 Task: Create a rule when a start date more than 1 days ago is moved in a card by anyone.
Action: Mouse moved to (950, 59)
Screenshot: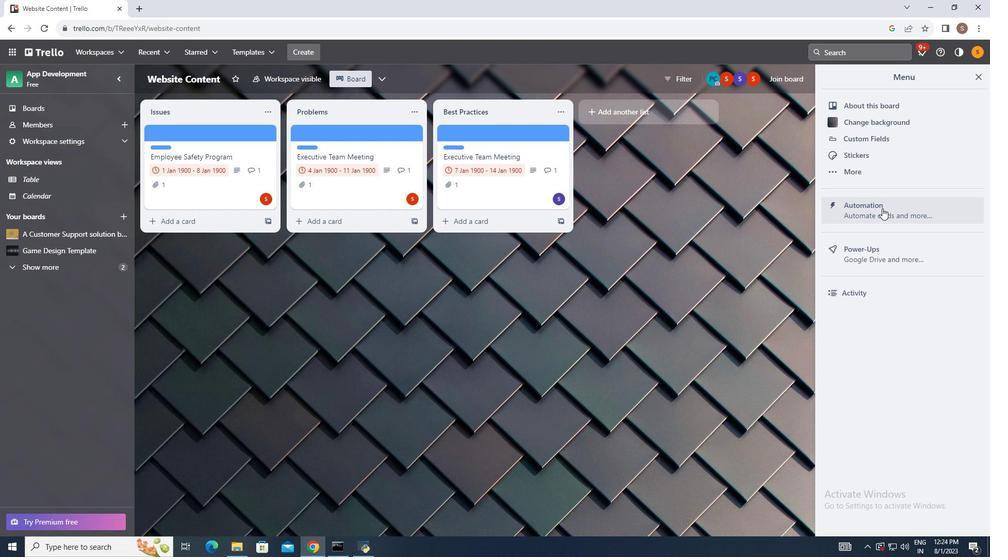 
Action: Mouse pressed left at (950, 59)
Screenshot: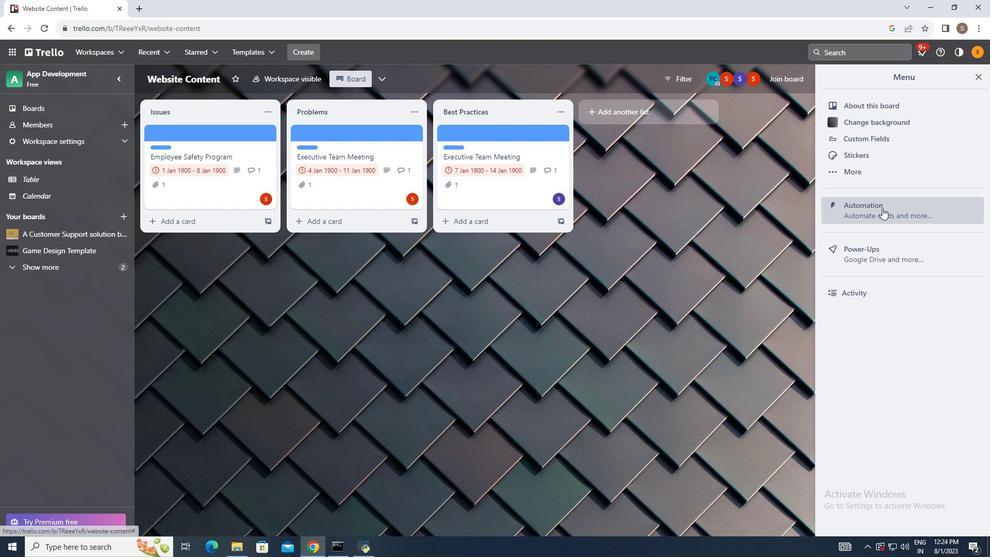
Action: Mouse moved to (862, 187)
Screenshot: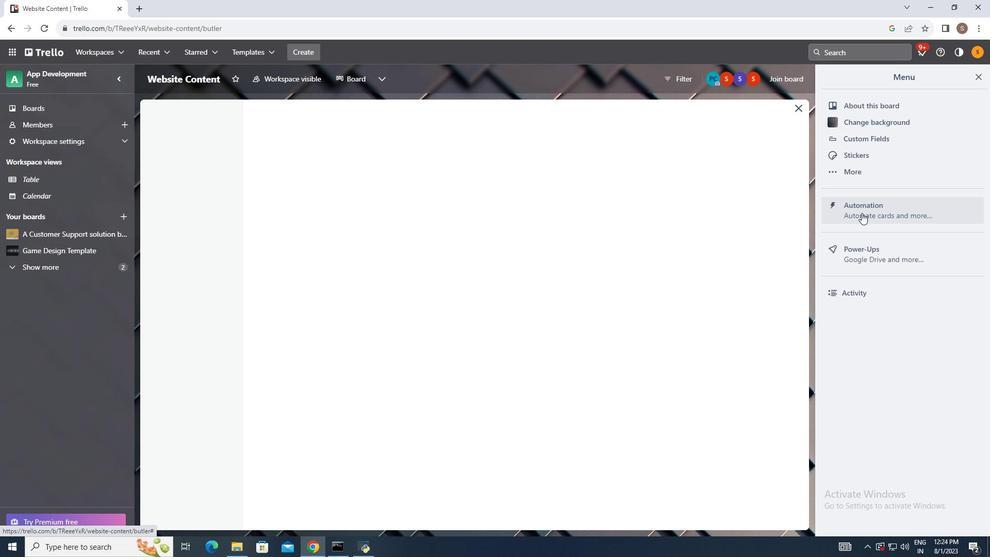 
Action: Mouse pressed left at (862, 187)
Screenshot: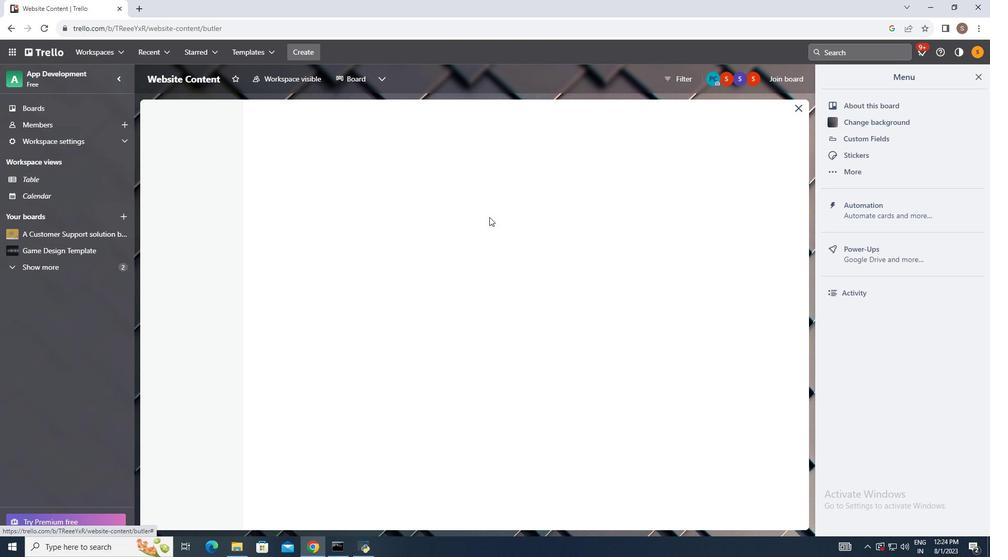 
Action: Mouse moved to (165, 151)
Screenshot: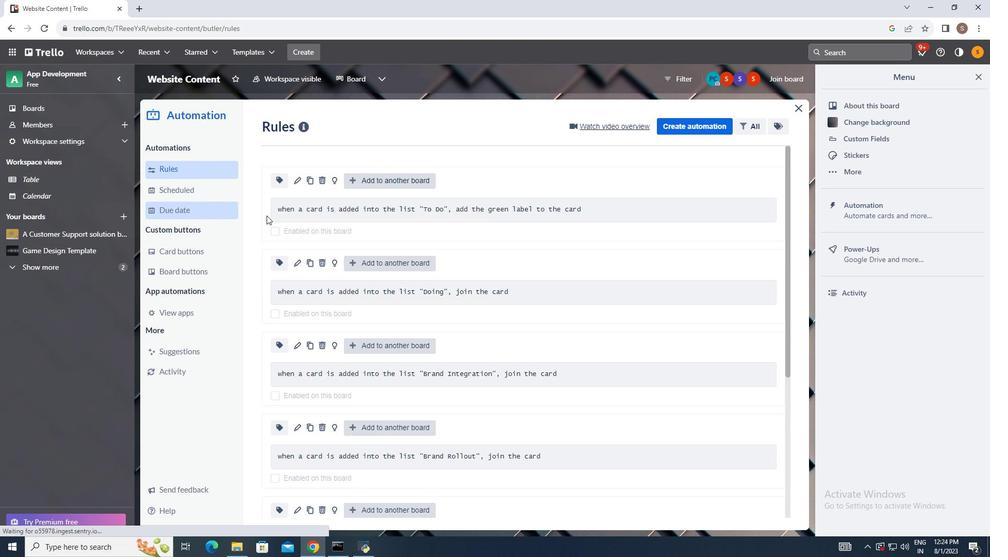 
Action: Mouse pressed left at (165, 151)
Screenshot: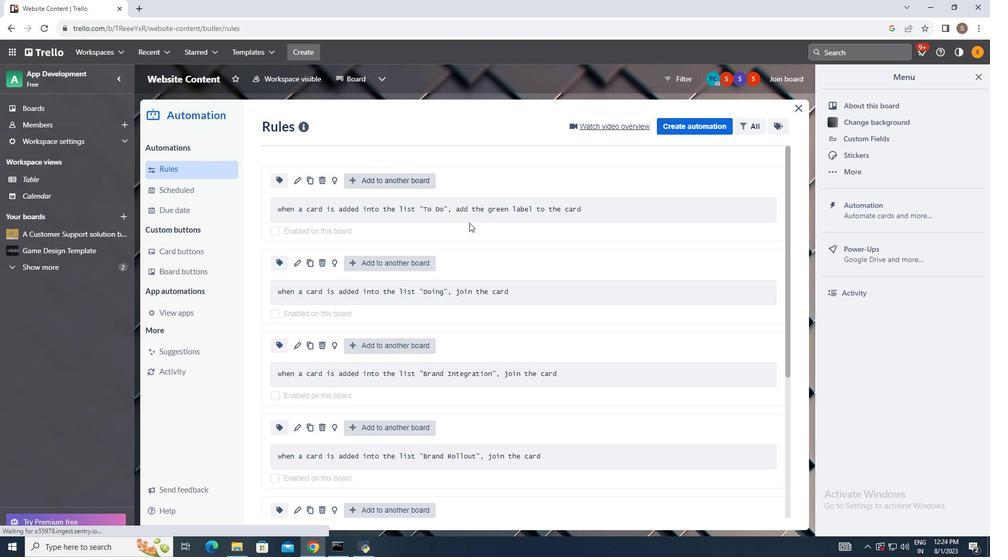 
Action: Mouse moved to (657, 108)
Screenshot: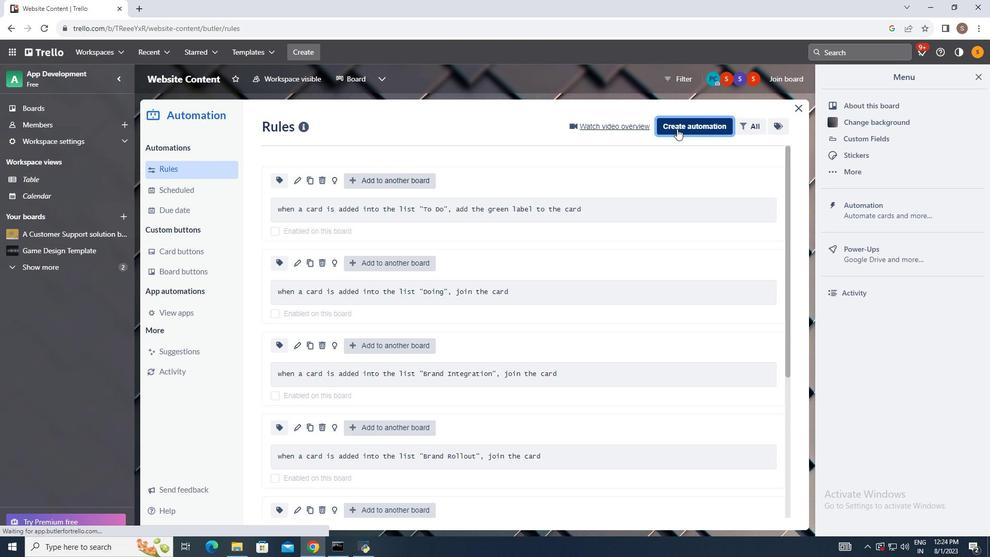 
Action: Mouse pressed left at (657, 108)
Screenshot: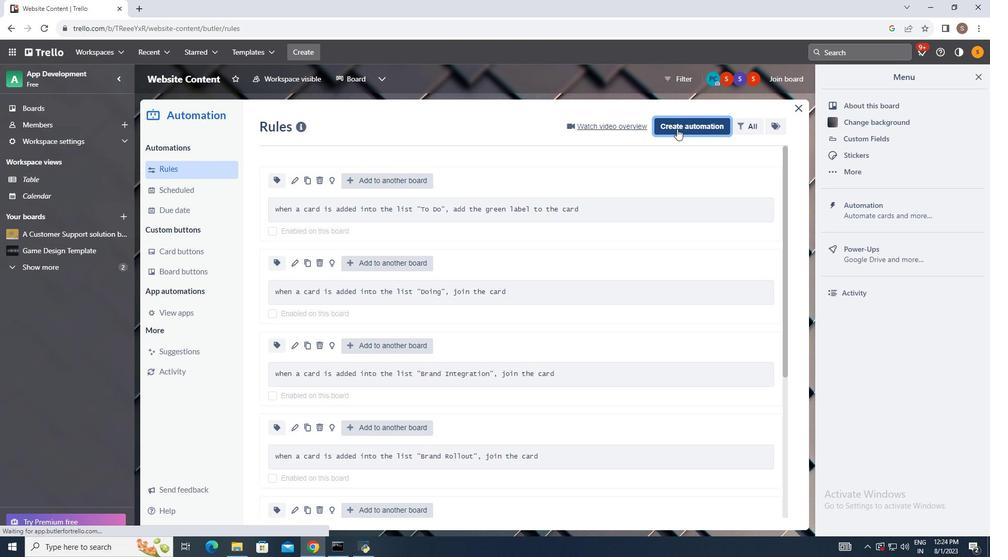 
Action: Mouse moved to (494, 200)
Screenshot: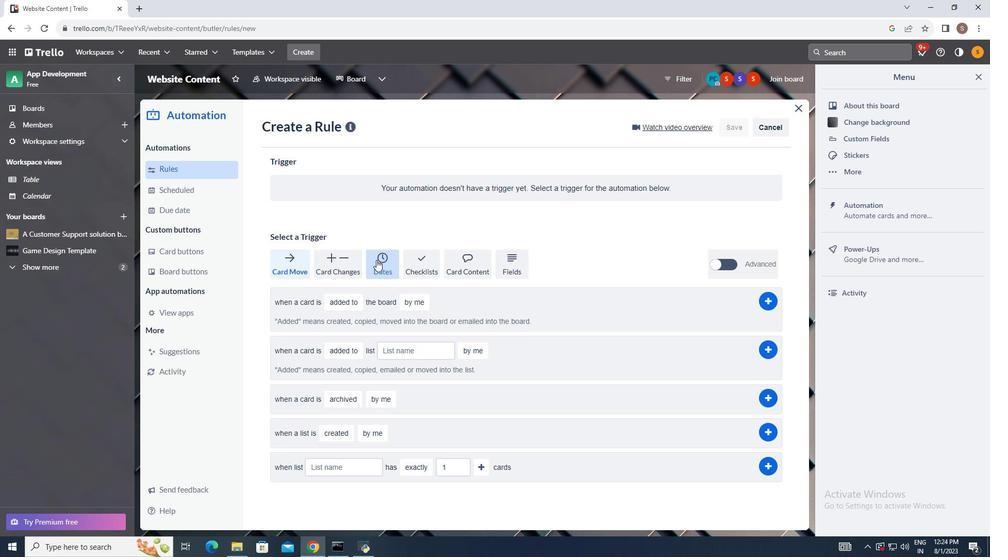 
Action: Mouse pressed left at (494, 200)
Screenshot: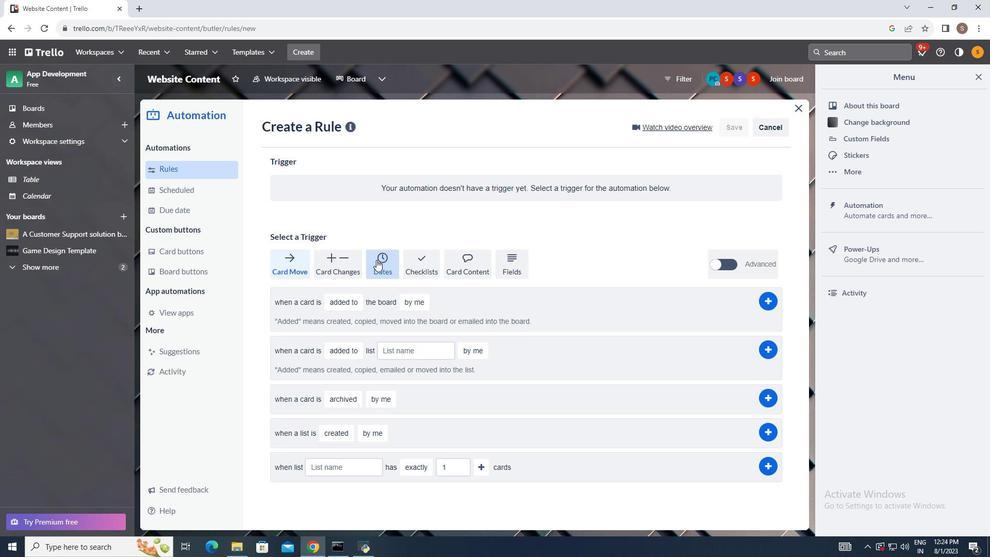 
Action: Mouse moved to (356, 239)
Screenshot: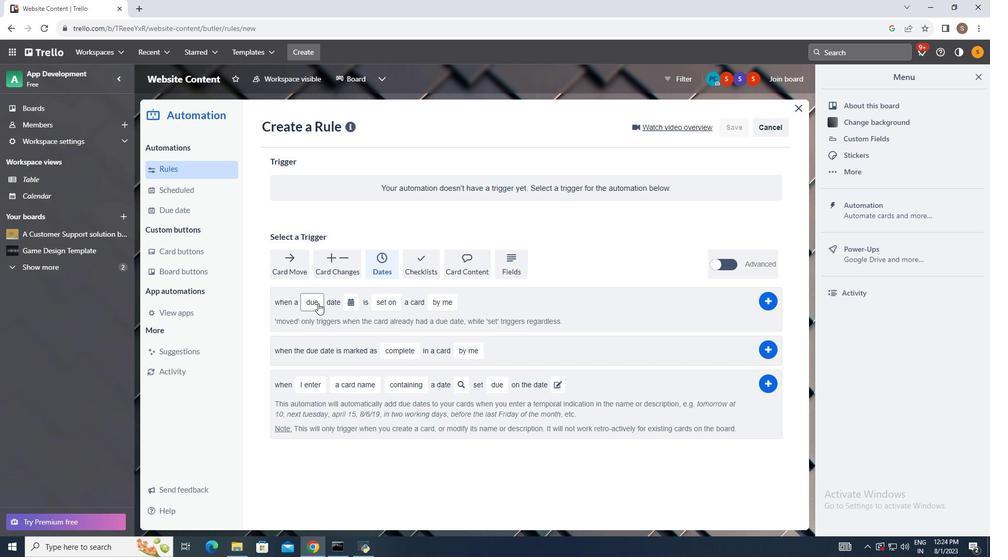
Action: Mouse pressed left at (356, 239)
Screenshot: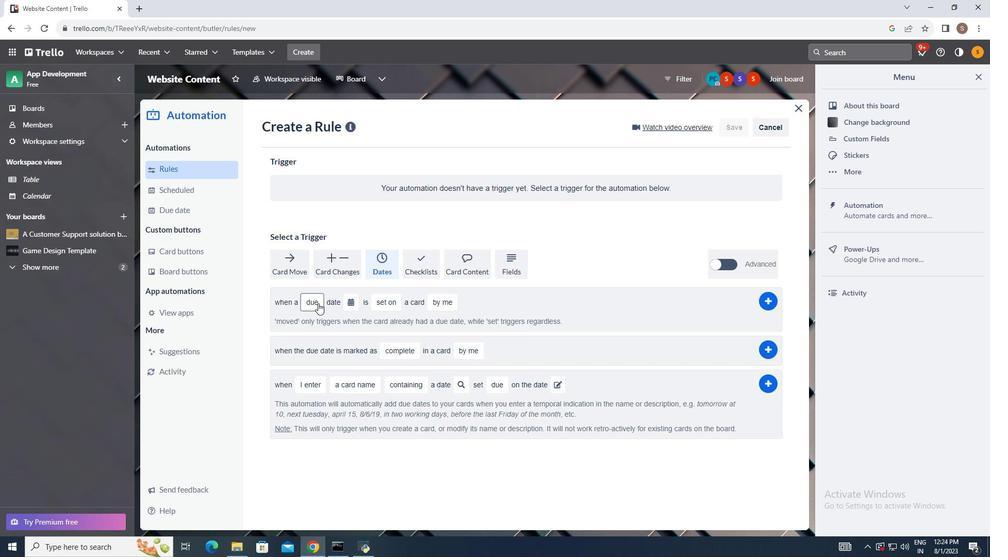 
Action: Mouse moved to (297, 282)
Screenshot: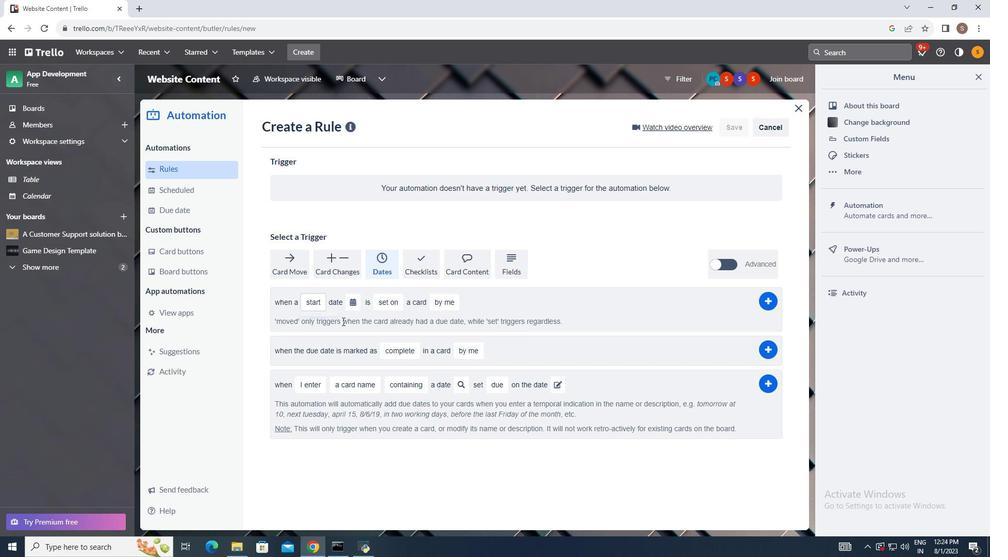 
Action: Mouse pressed left at (297, 282)
Screenshot: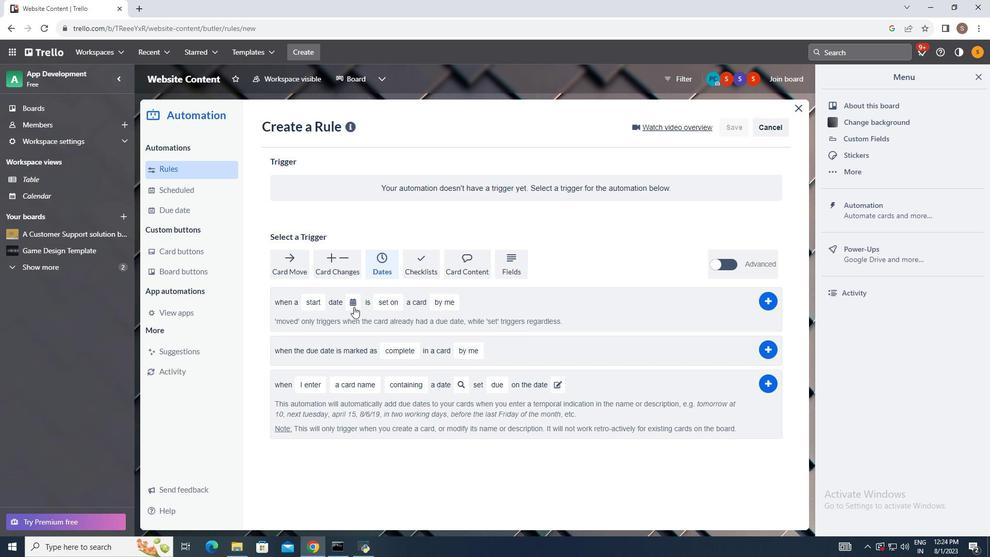 
Action: Mouse moved to (301, 322)
Screenshot: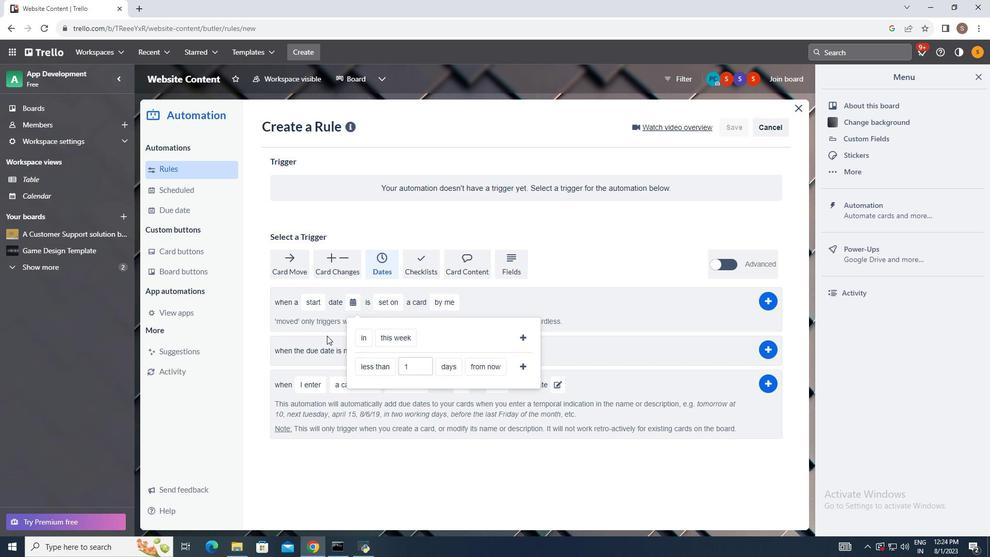 
Action: Mouse pressed left at (301, 322)
Screenshot: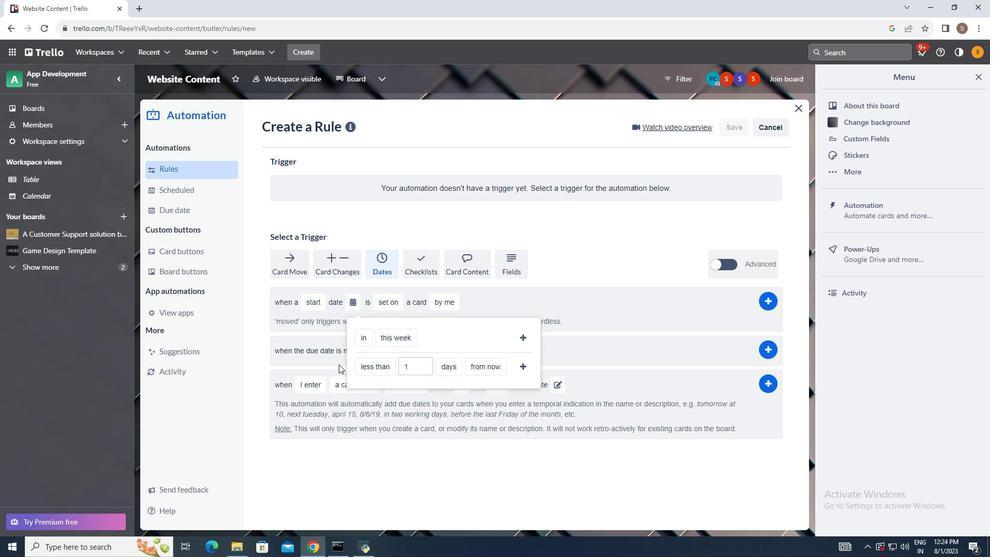 
Action: Mouse moved to (334, 283)
Screenshot: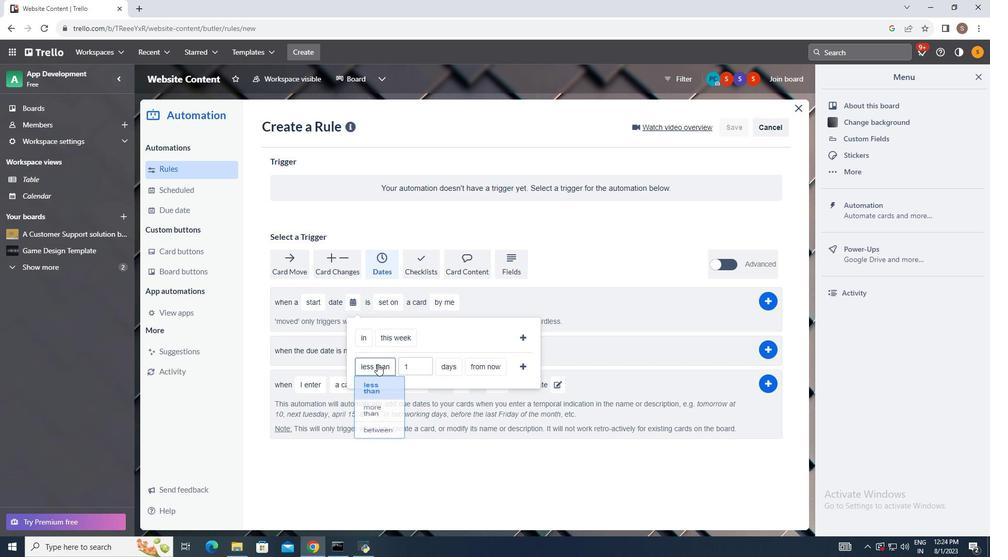 
Action: Mouse pressed left at (334, 283)
Screenshot: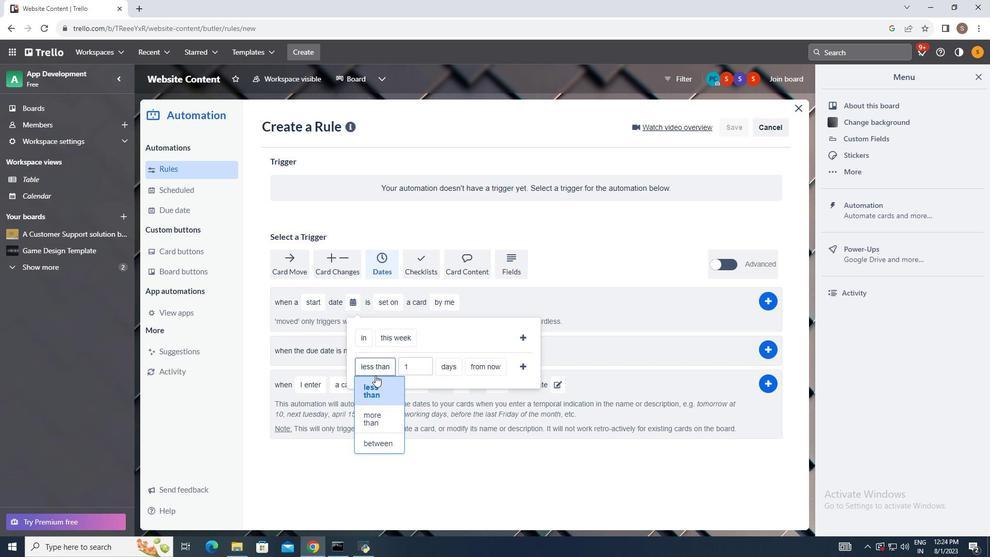 
Action: Mouse moved to (357, 343)
Screenshot: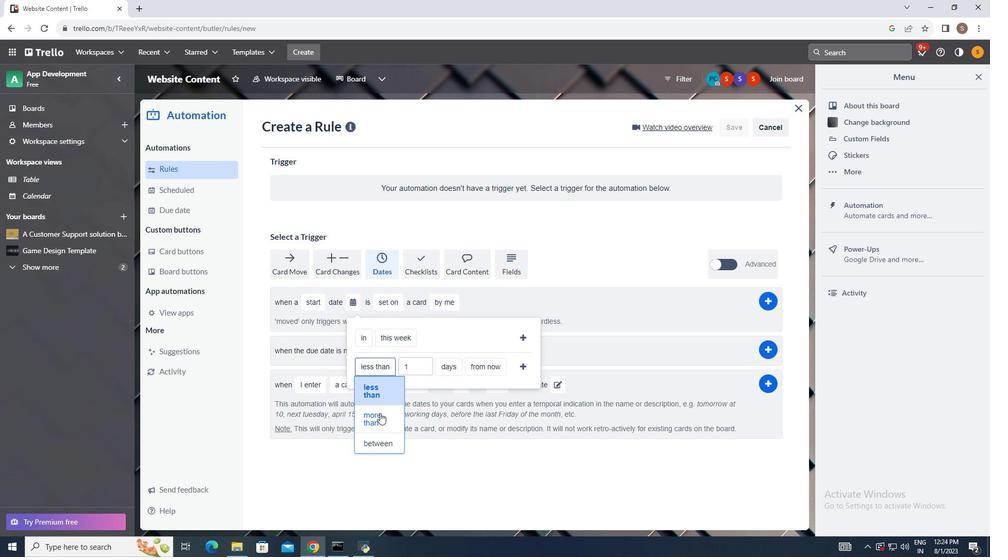 
Action: Mouse pressed left at (357, 343)
Screenshot: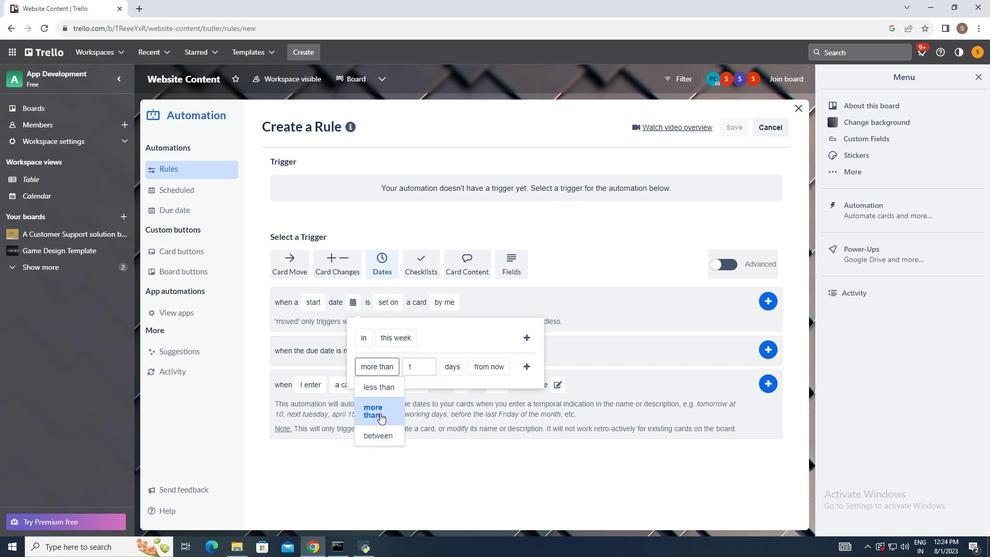 
Action: Mouse moved to (359, 392)
Screenshot: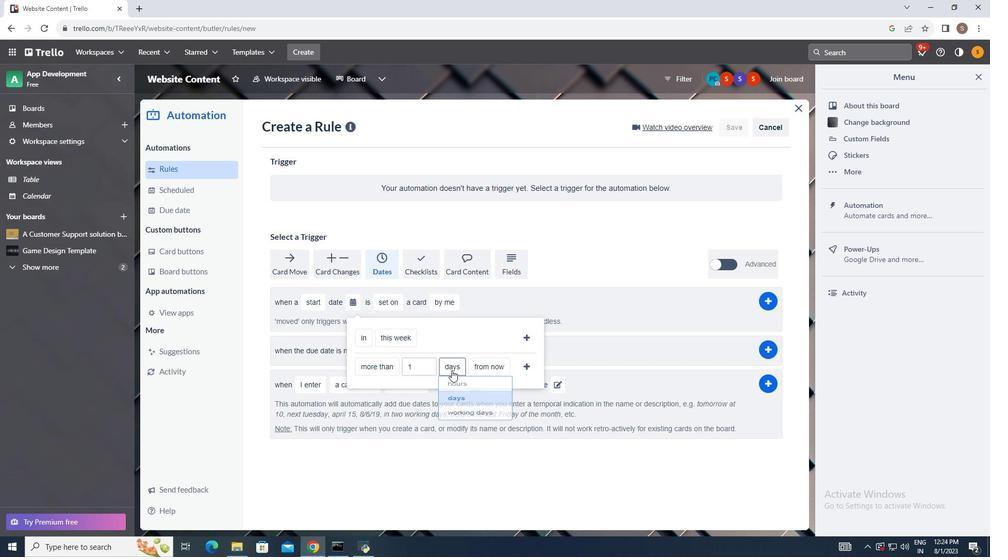 
Action: Mouse pressed left at (359, 392)
Screenshot: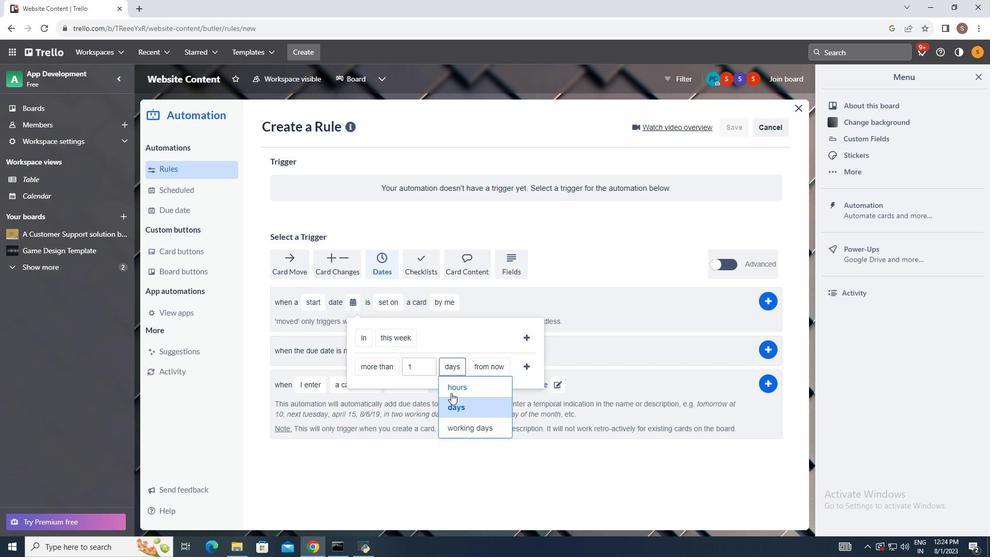
Action: Mouse moved to (431, 349)
Screenshot: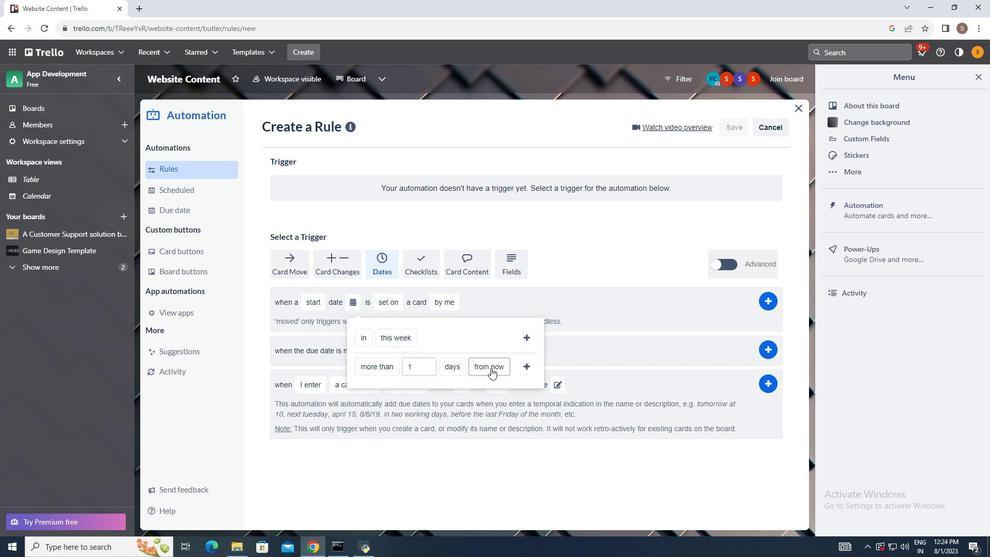 
Action: Mouse pressed left at (431, 349)
Screenshot: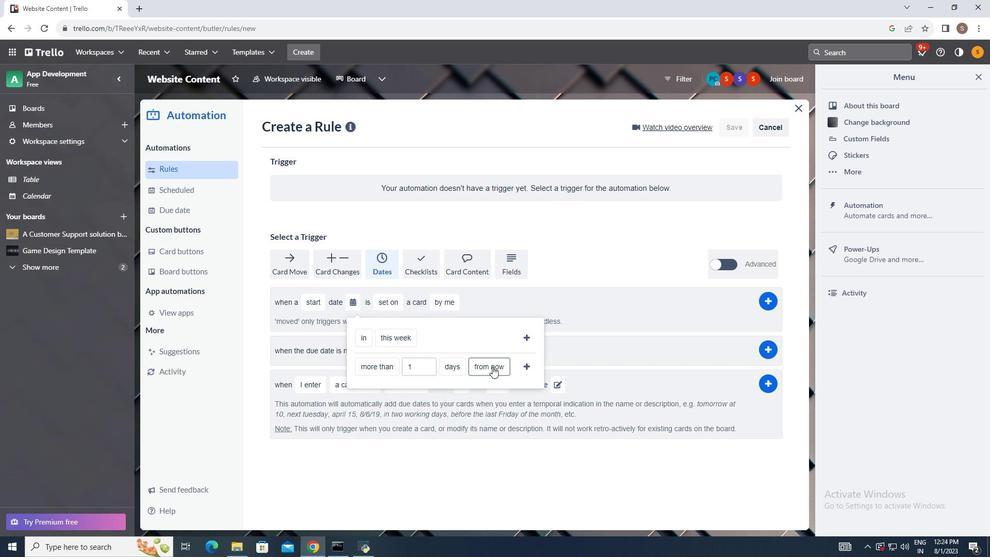 
Action: Mouse moved to (432, 382)
Screenshot: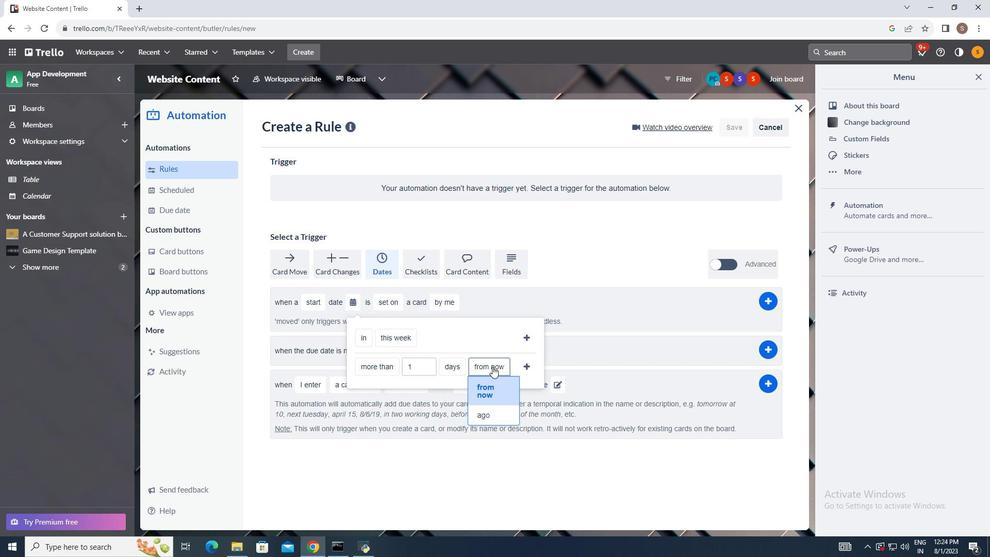 
Action: Mouse pressed left at (432, 382)
Screenshot: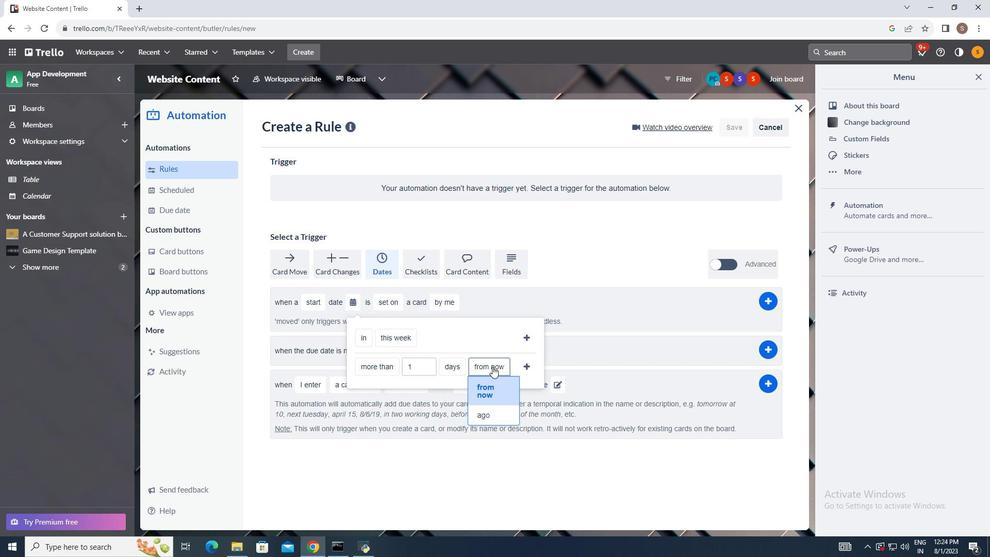 
Action: Mouse moved to (472, 346)
Screenshot: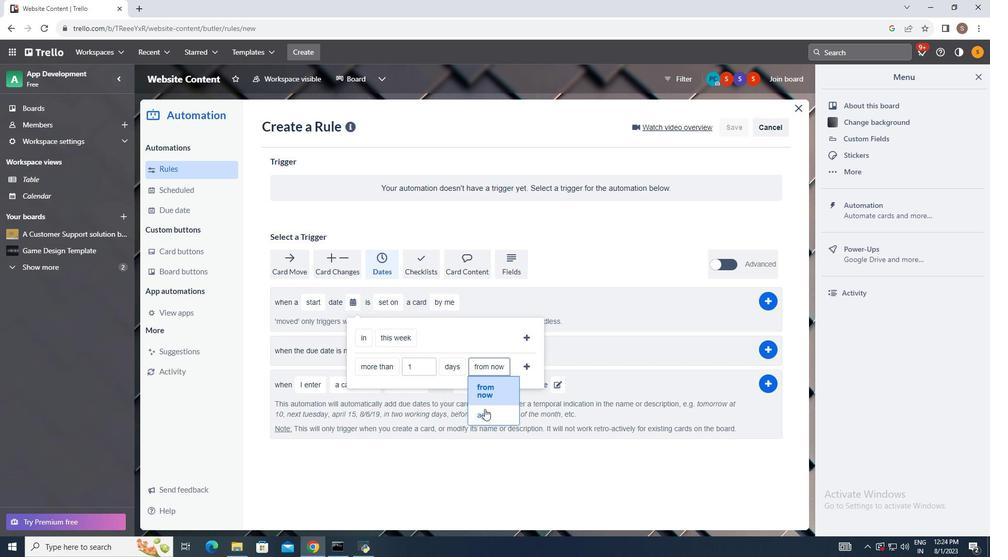 
Action: Mouse pressed left at (472, 346)
Screenshot: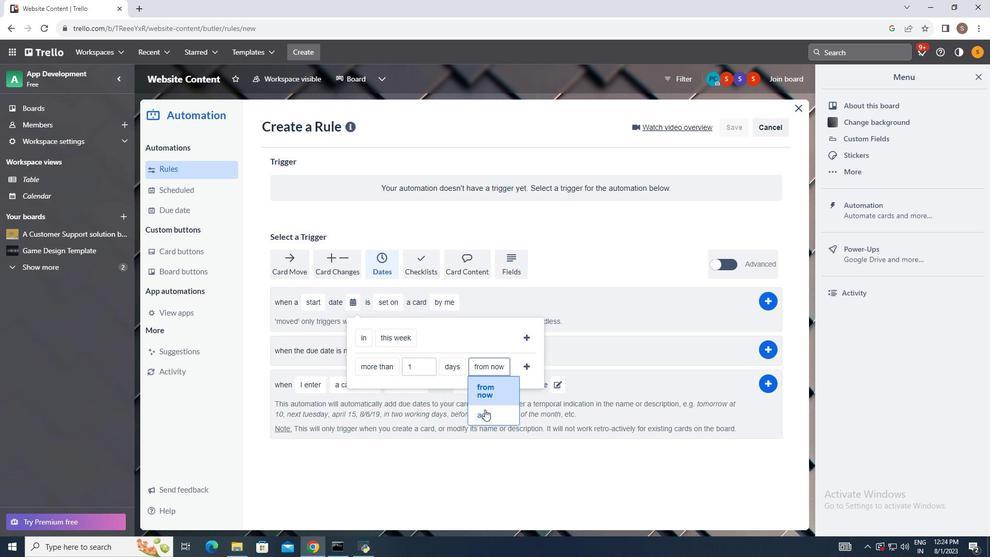 
Action: Mouse moved to (464, 391)
Screenshot: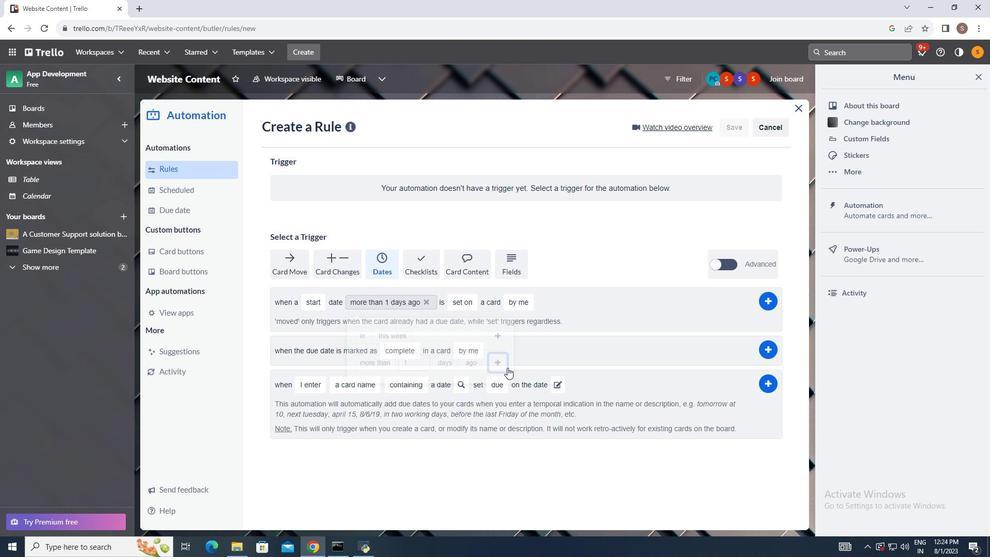 
Action: Mouse pressed left at (464, 391)
Screenshot: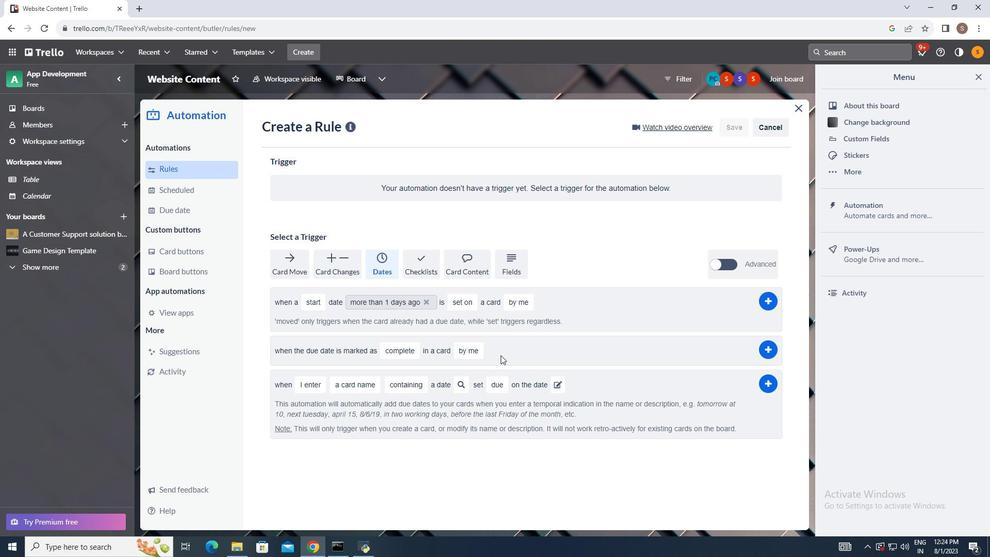 
Action: Mouse moved to (487, 347)
Screenshot: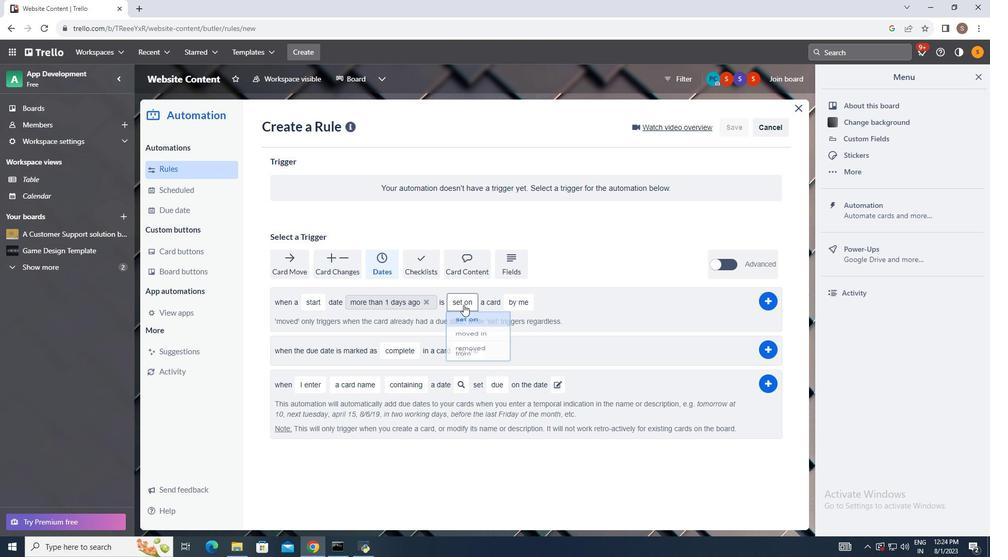 
Action: Mouse pressed left at (487, 347)
Screenshot: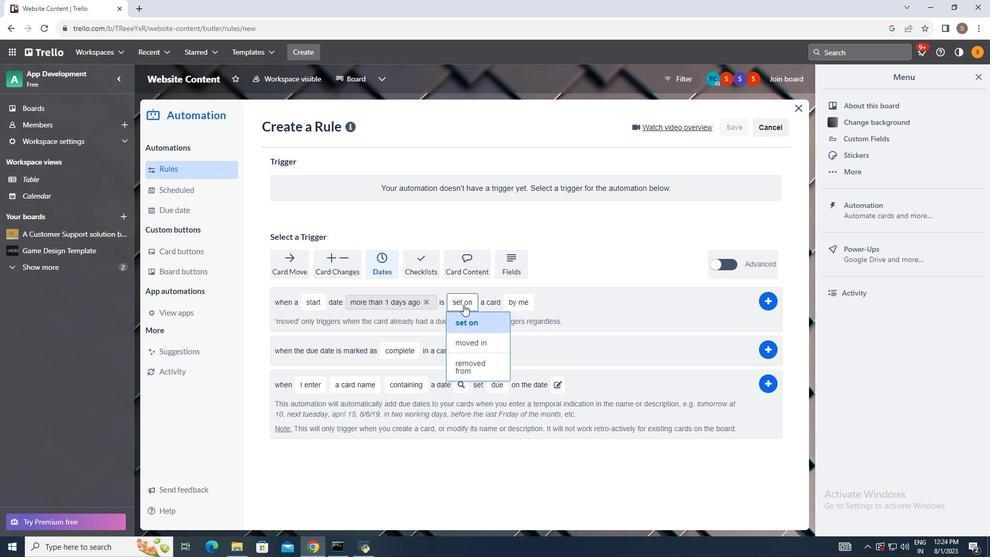 
Action: Mouse moved to (443, 284)
Screenshot: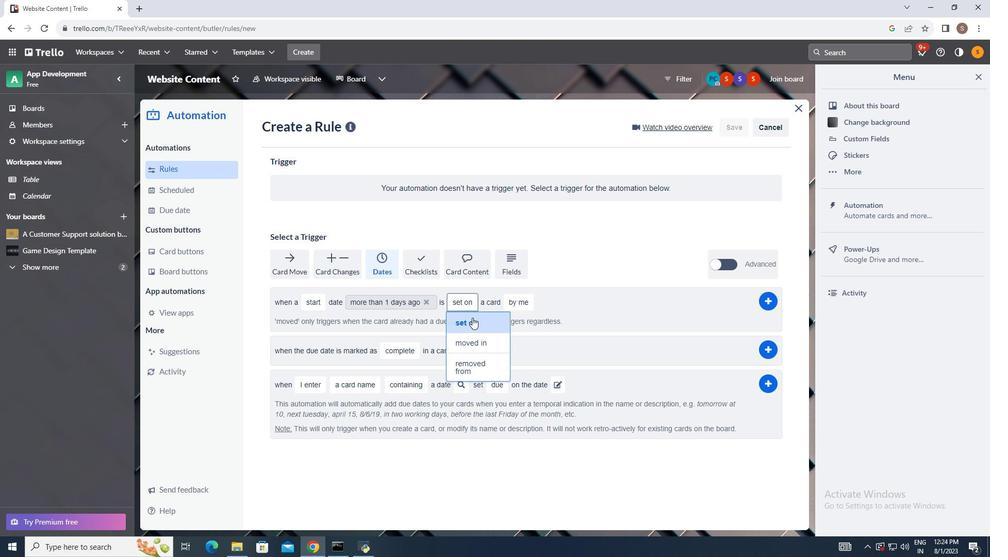 
Action: Mouse pressed left at (443, 284)
Screenshot: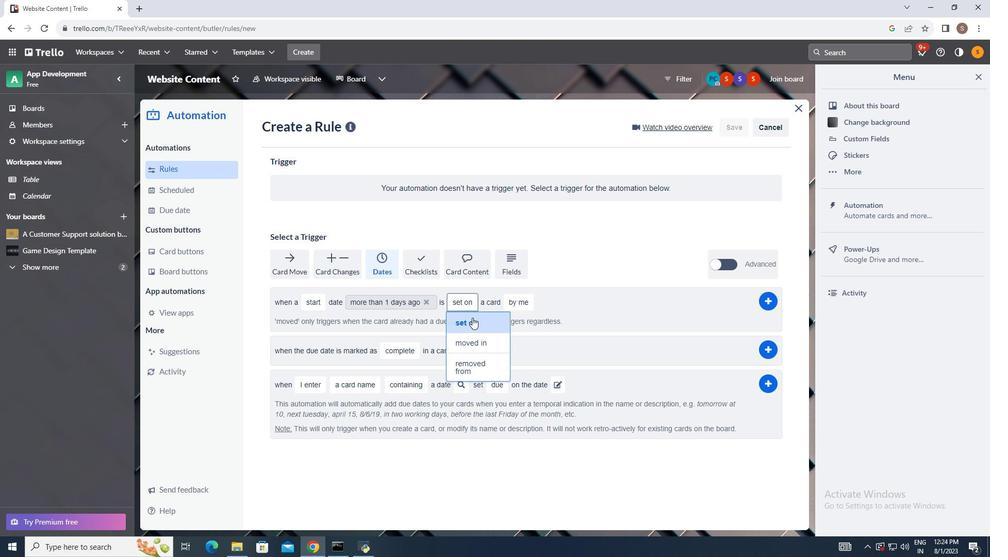 
Action: Mouse moved to (458, 320)
Screenshot: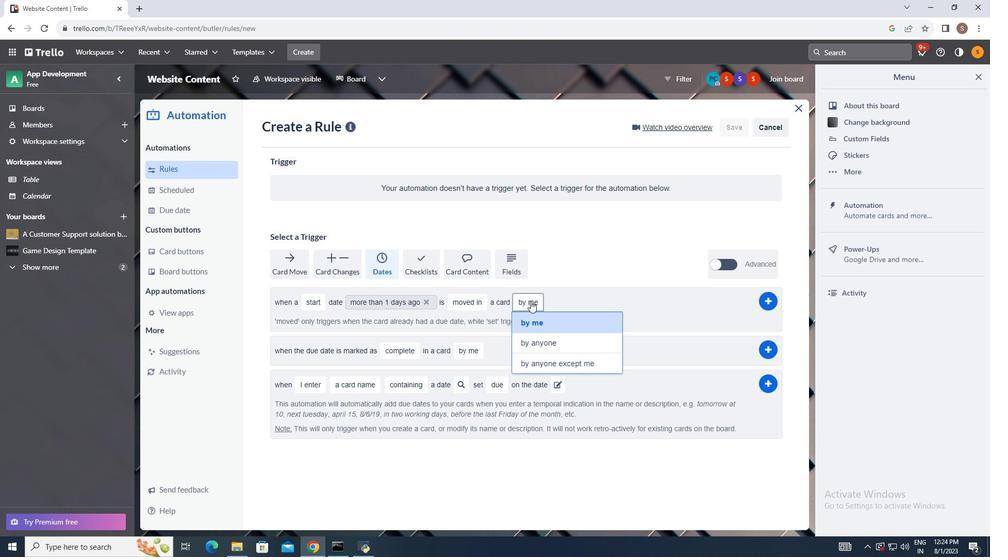 
Action: Mouse pressed left at (458, 320)
Screenshot: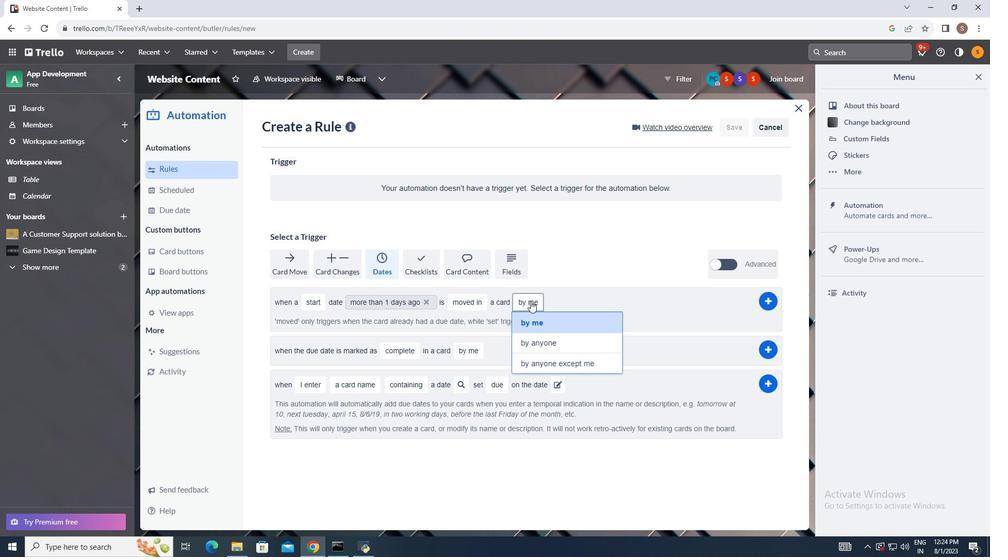 
Action: Mouse moved to (510, 280)
Screenshot: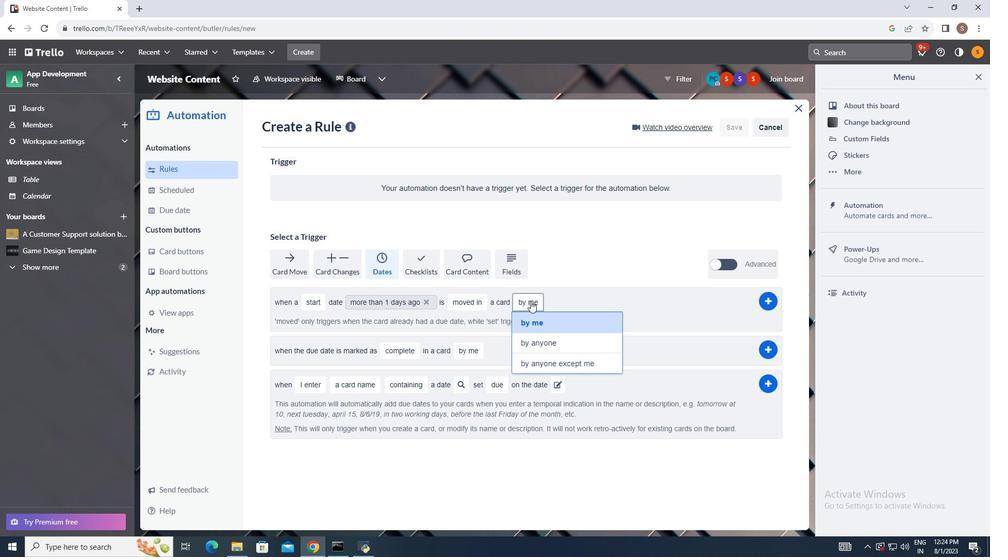 
Action: Mouse pressed left at (510, 280)
Screenshot: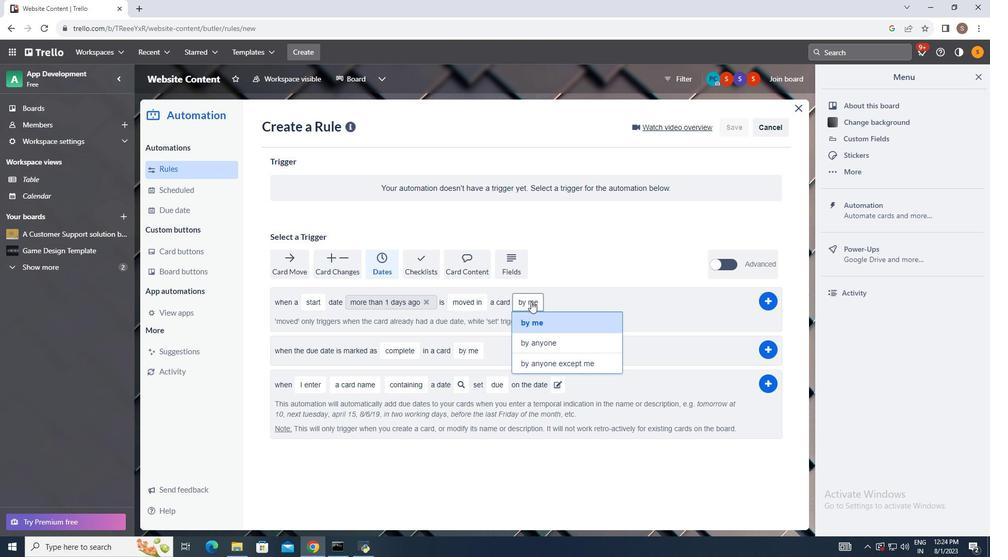 
Action: Mouse moved to (521, 317)
Screenshot: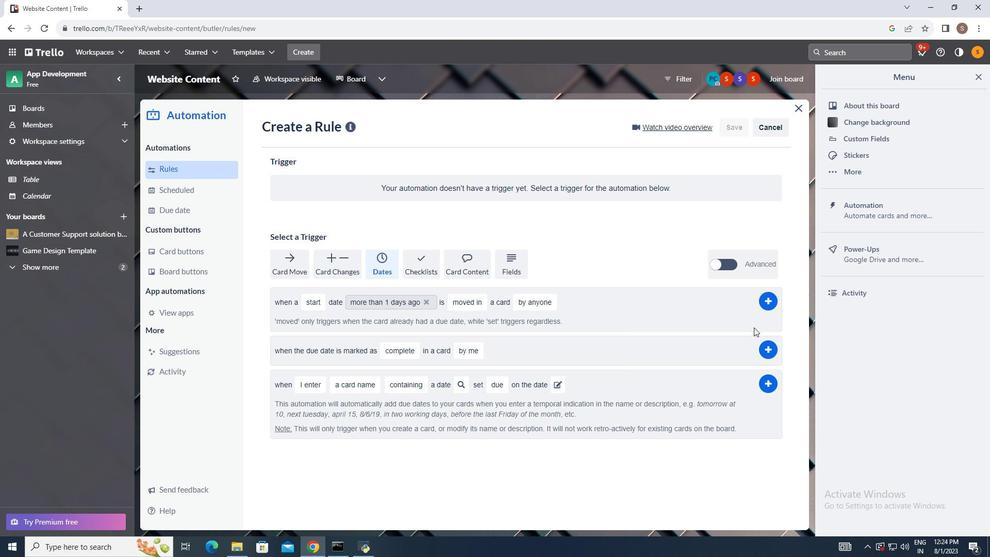 
Action: Mouse pressed left at (521, 317)
Screenshot: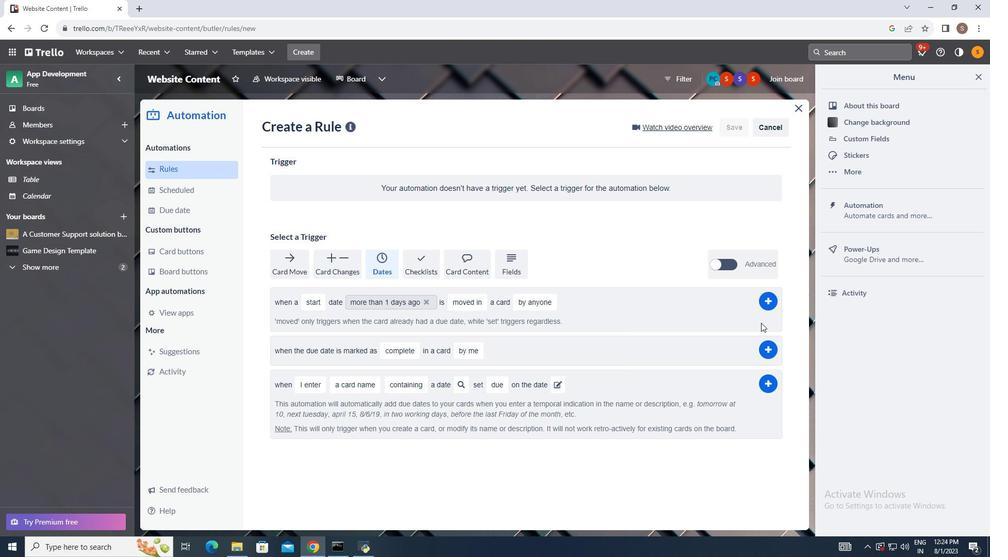 
Action: Mouse moved to (746, 281)
Screenshot: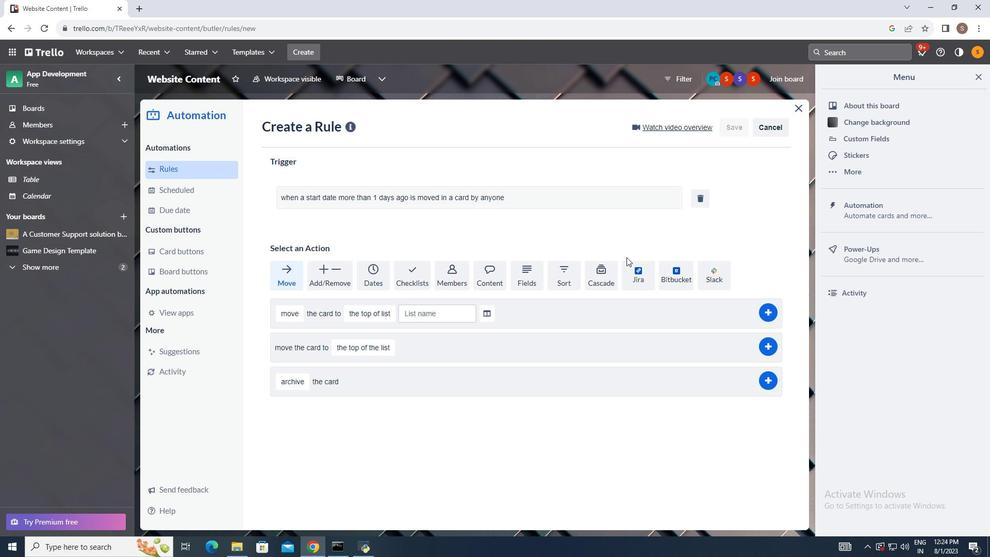 
Action: Mouse pressed left at (746, 281)
Screenshot: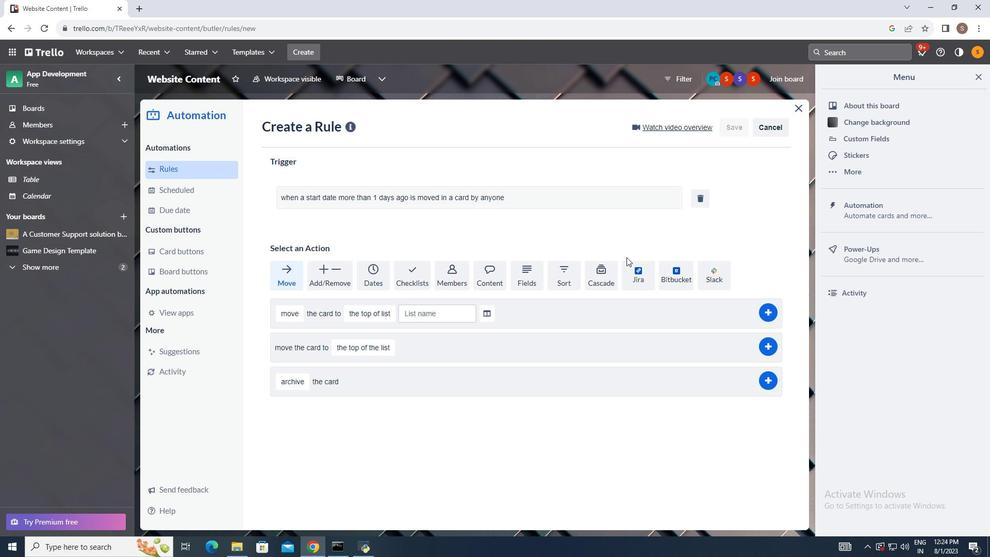 
Action: Mouse moved to (606, 236)
Screenshot: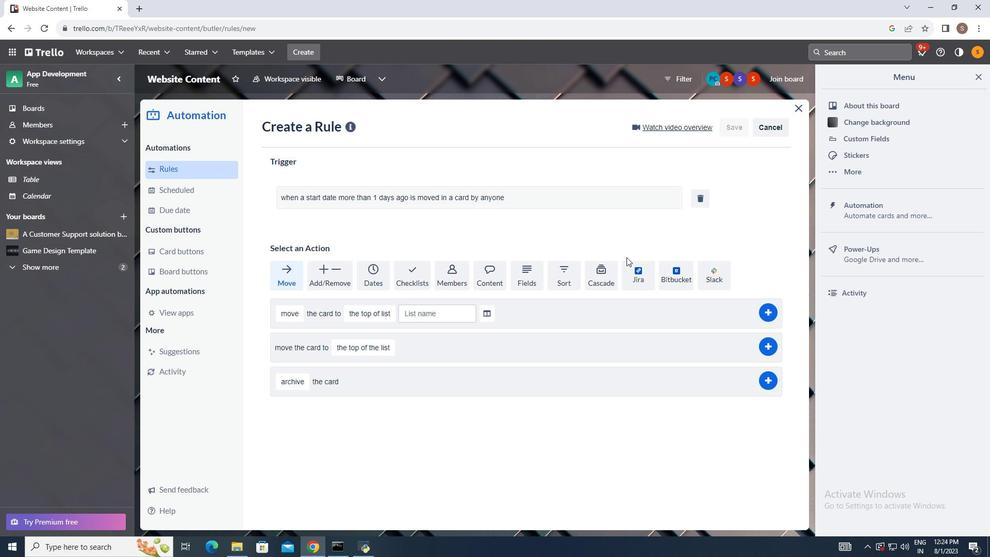 
